 Task: Pick the "Icewater" avatar for your profile.
Action: Mouse moved to (976, 32)
Screenshot: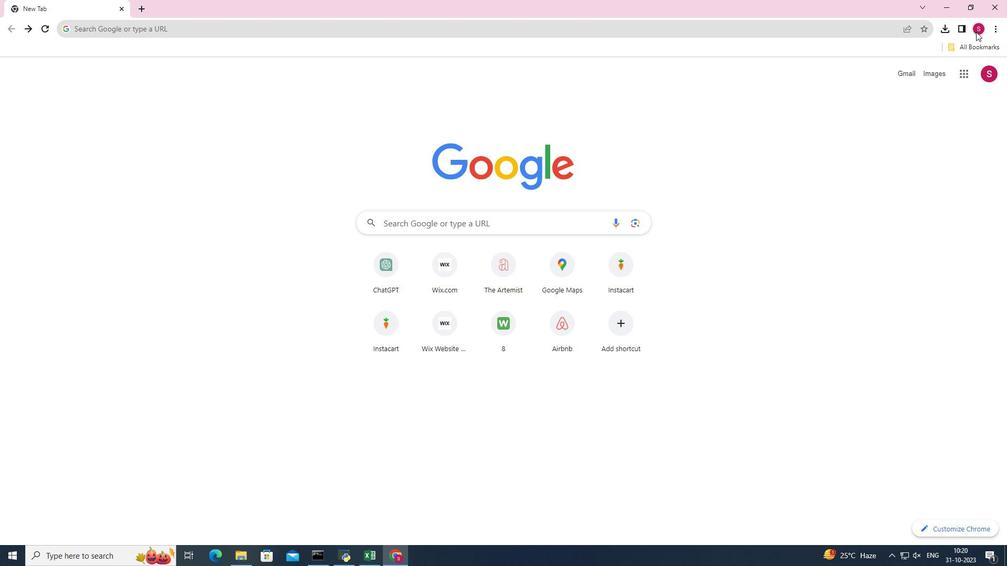 
Action: Mouse pressed left at (976, 32)
Screenshot: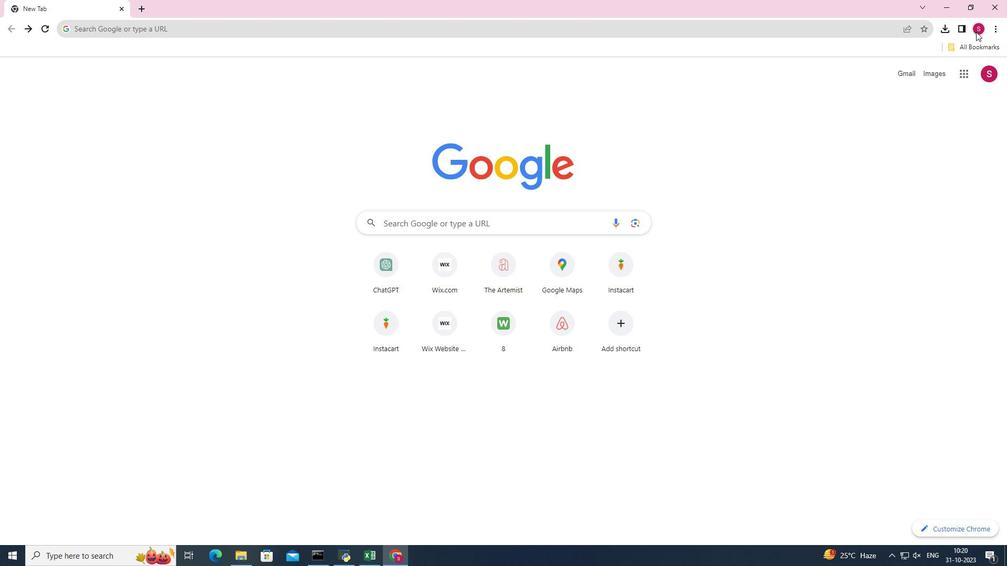 
Action: Mouse moved to (969, 73)
Screenshot: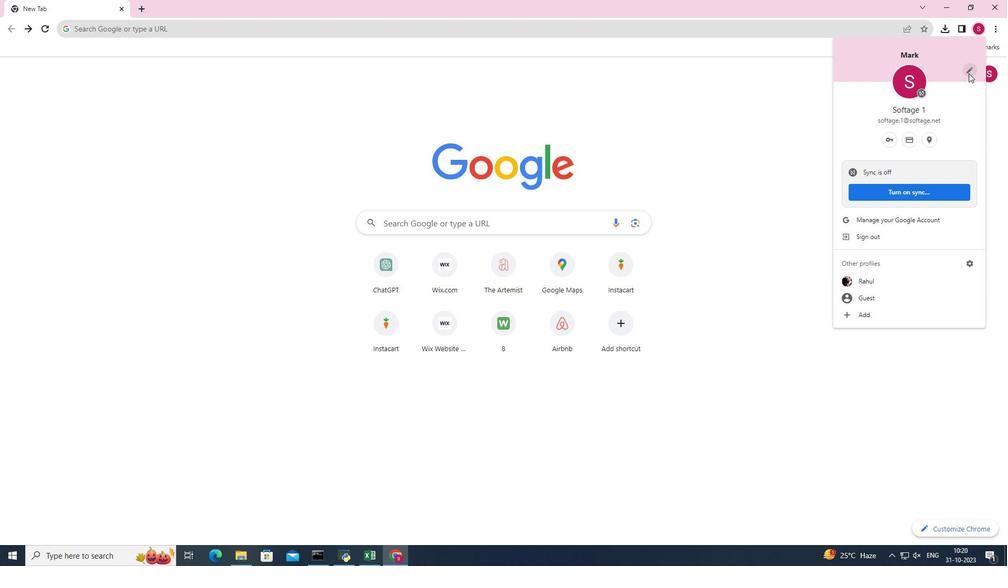 
Action: Mouse pressed left at (969, 73)
Screenshot: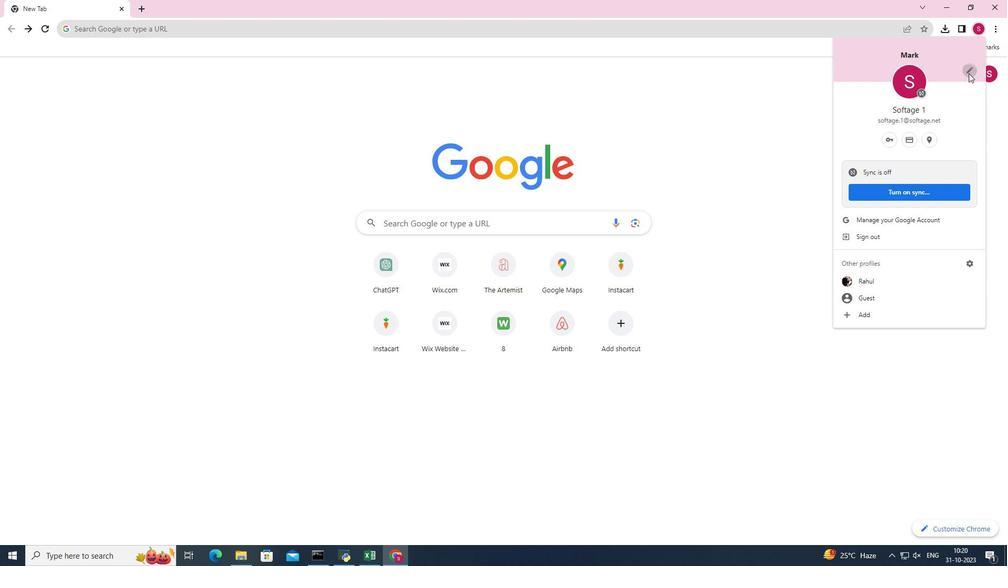 
Action: Mouse moved to (714, 224)
Screenshot: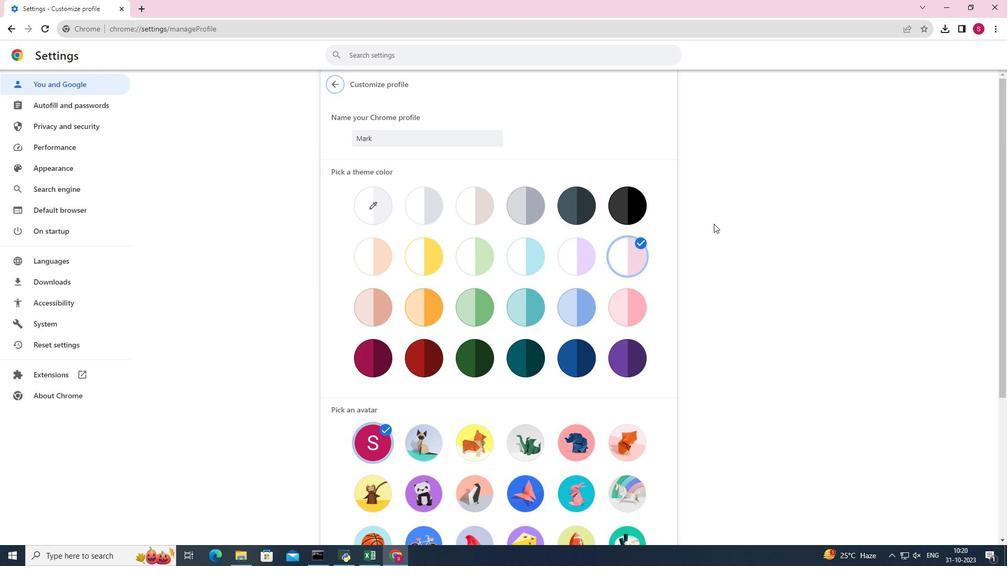 
Action: Mouse scrolled (714, 223) with delta (0, 0)
Screenshot: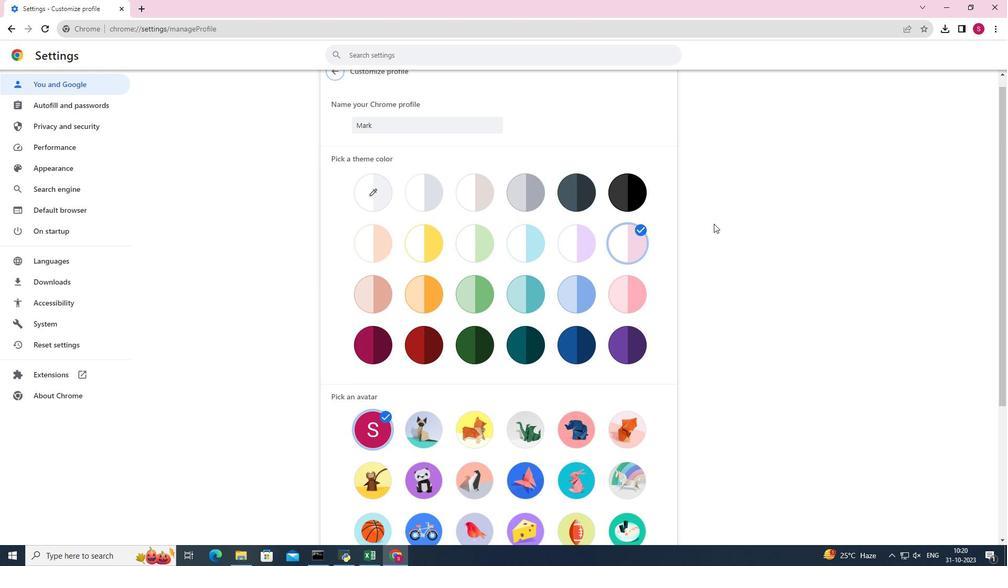 
Action: Mouse scrolled (714, 223) with delta (0, 0)
Screenshot: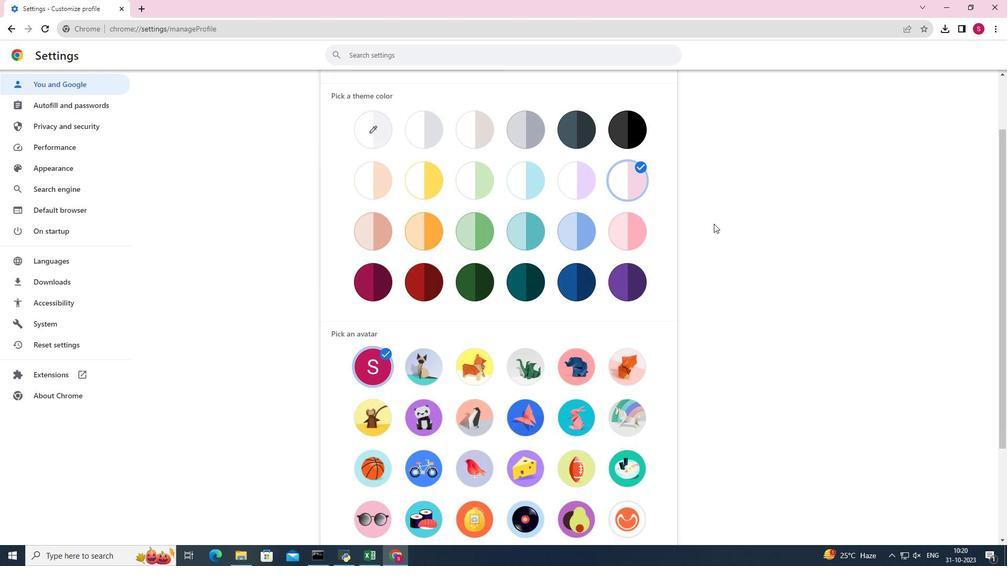 
Action: Mouse scrolled (714, 223) with delta (0, 0)
Screenshot: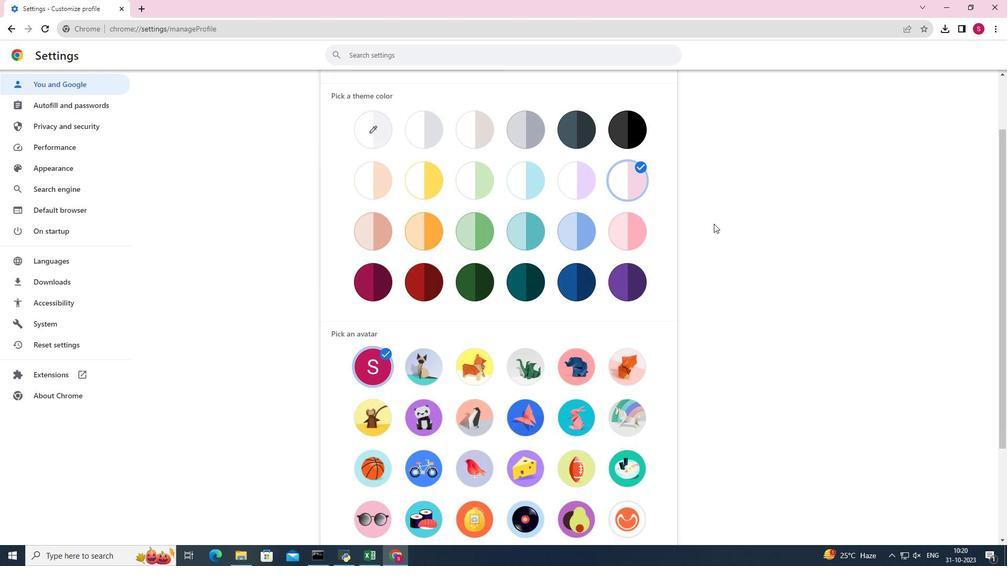 
Action: Mouse scrolled (714, 223) with delta (0, 0)
Screenshot: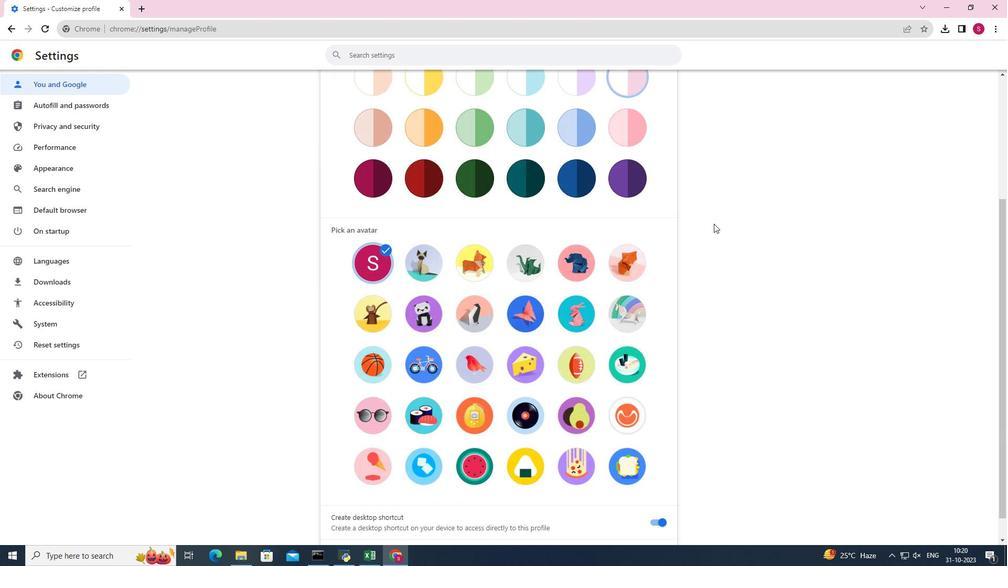 
Action: Mouse scrolled (714, 223) with delta (0, 0)
Screenshot: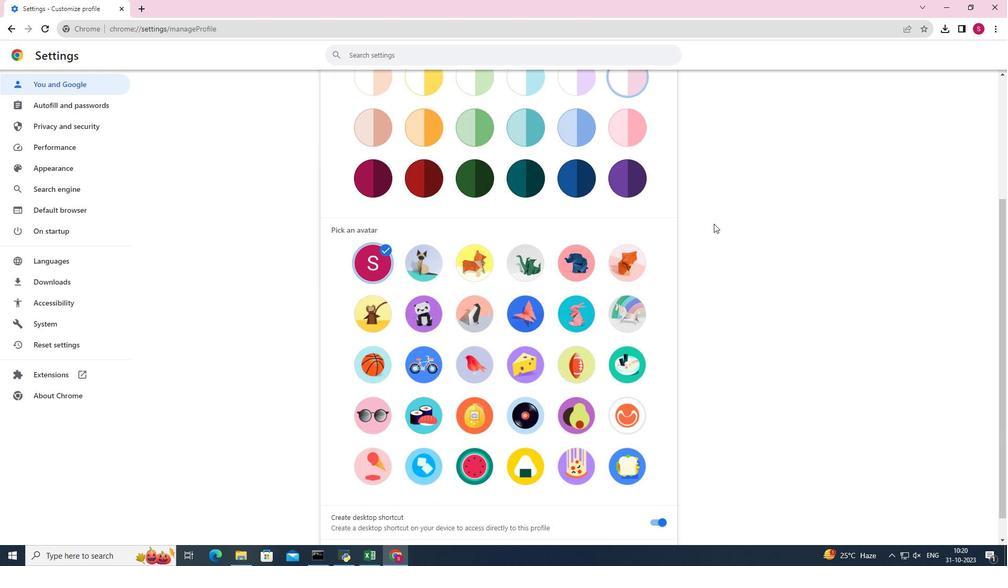 
Action: Mouse moved to (426, 436)
Screenshot: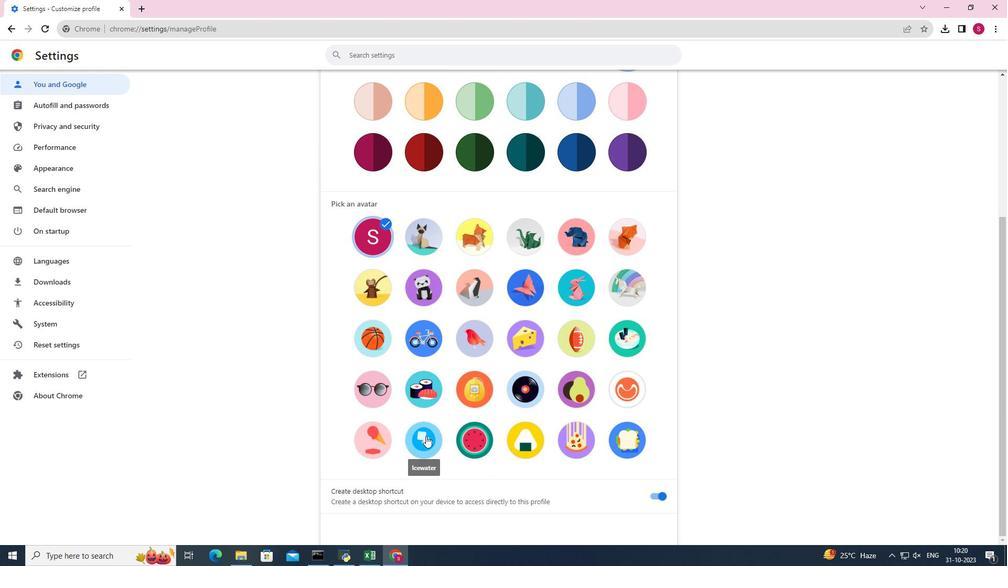 
Action: Mouse pressed left at (426, 436)
Screenshot: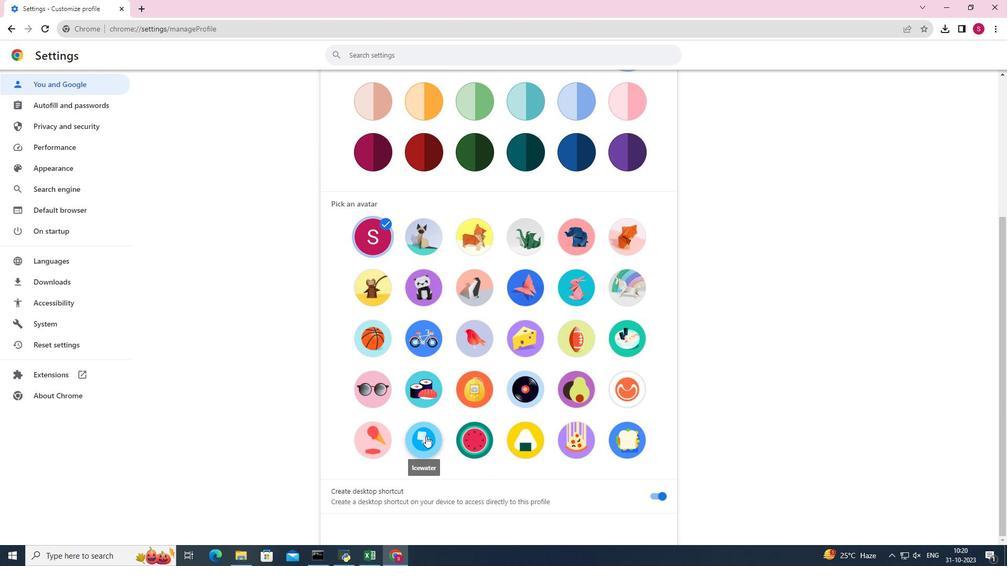 
Action: Mouse moved to (786, 332)
Screenshot: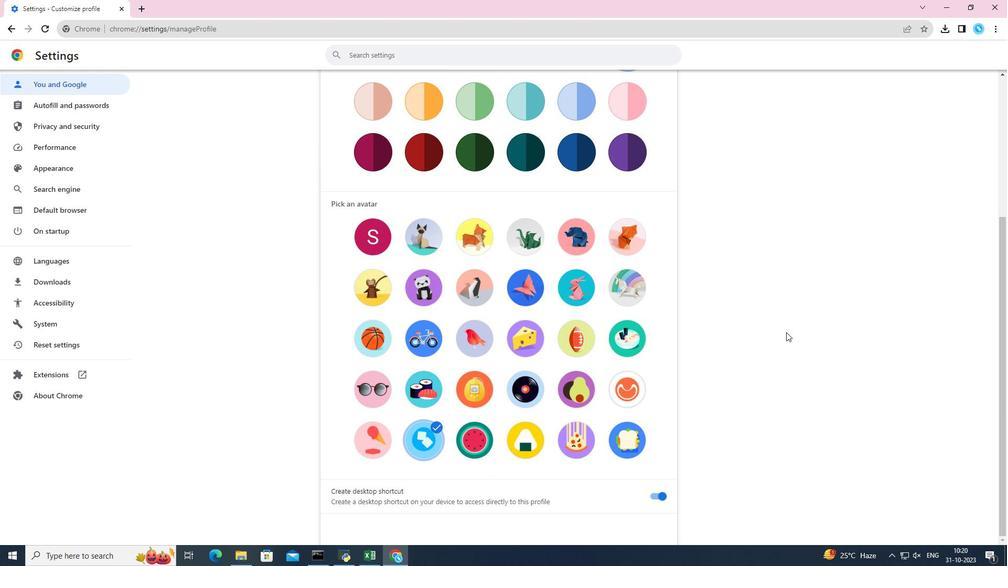 
